 Task: Add the task  Upgrade and migrate company supply chain management to a cloud-based solution to the section Expedition in the project ArmourVault and add a Due Date to the respective task as 2023/11/18
Action: Mouse moved to (73, 259)
Screenshot: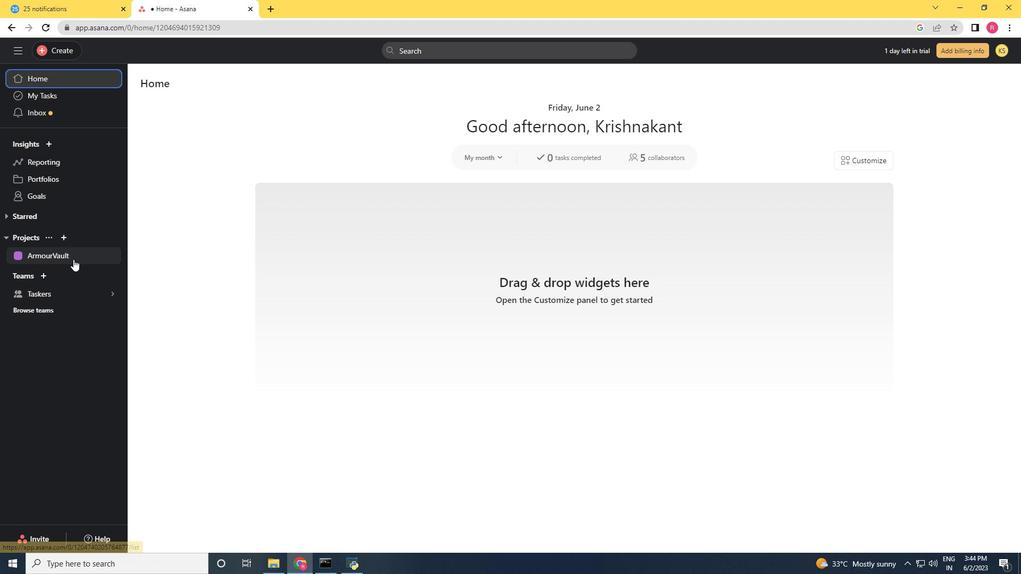 
Action: Mouse pressed left at (73, 259)
Screenshot: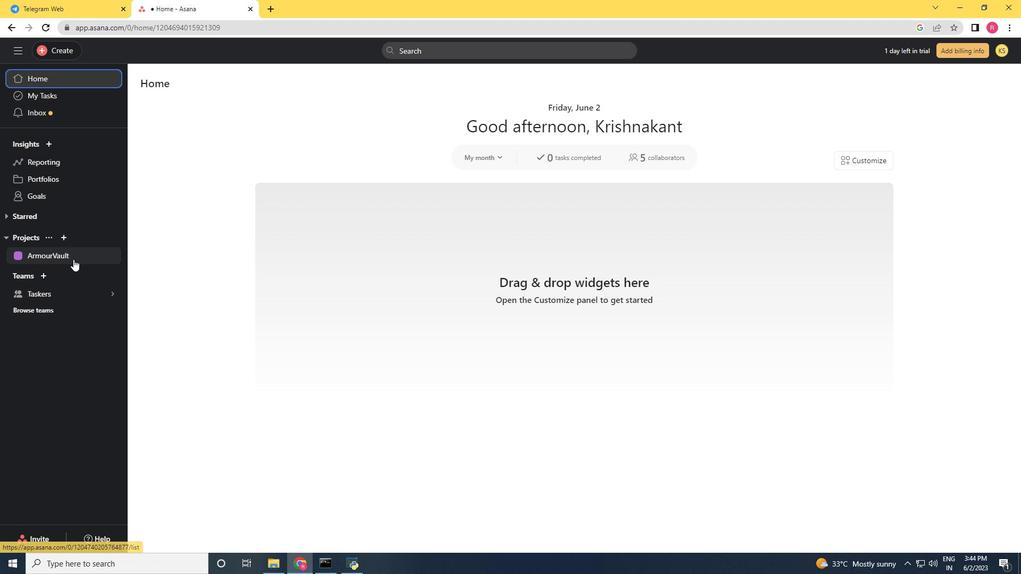 
Action: Mouse moved to (465, 320)
Screenshot: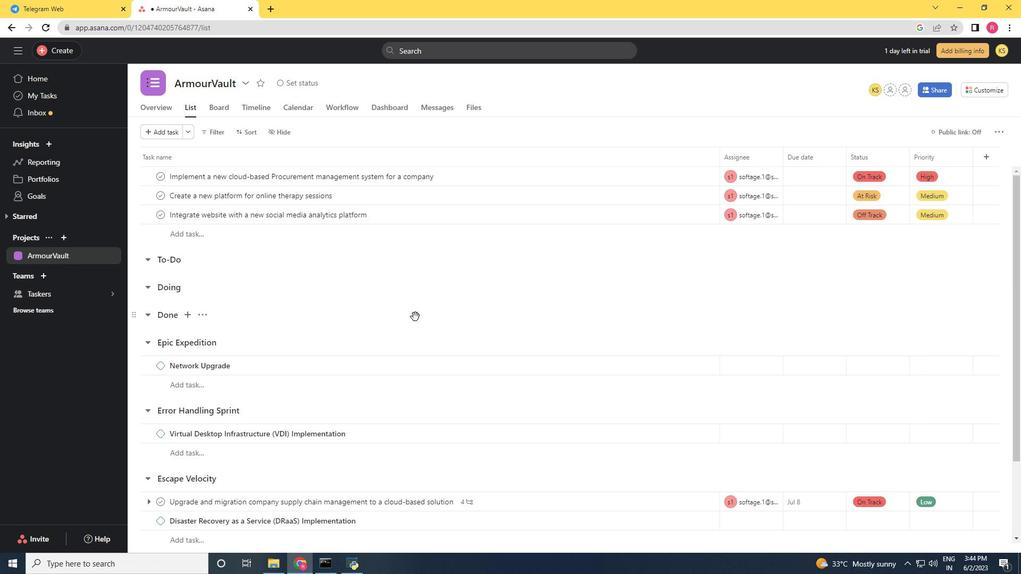 
Action: Mouse scrolled (465, 320) with delta (0, 0)
Screenshot: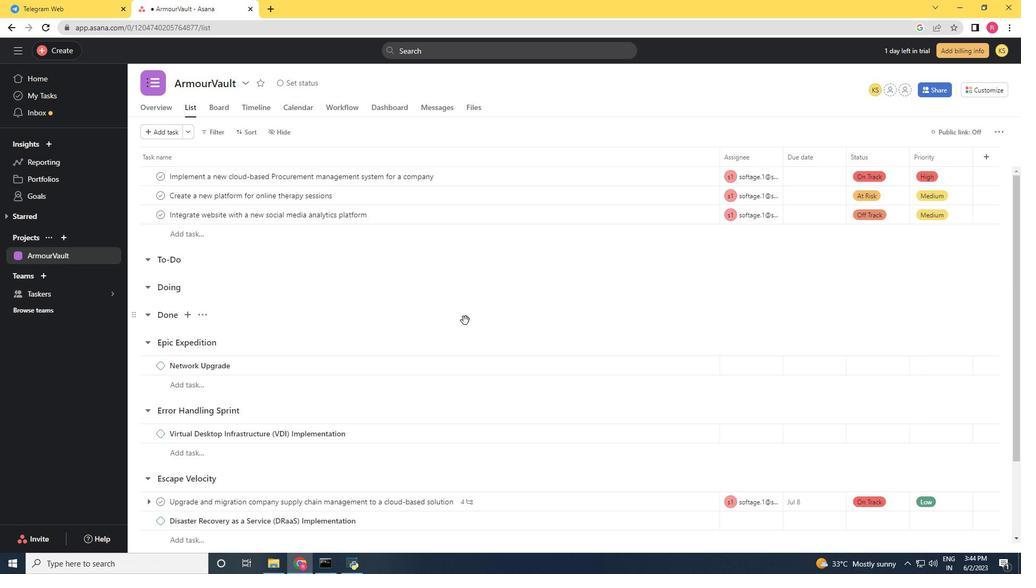 
Action: Mouse moved to (466, 322)
Screenshot: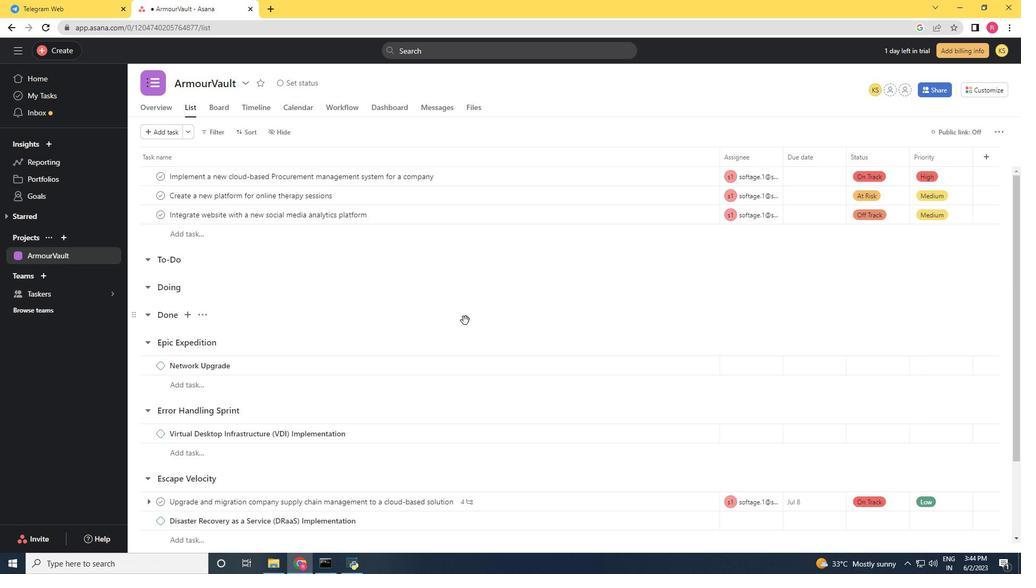 
Action: Mouse scrolled (466, 321) with delta (0, 0)
Screenshot: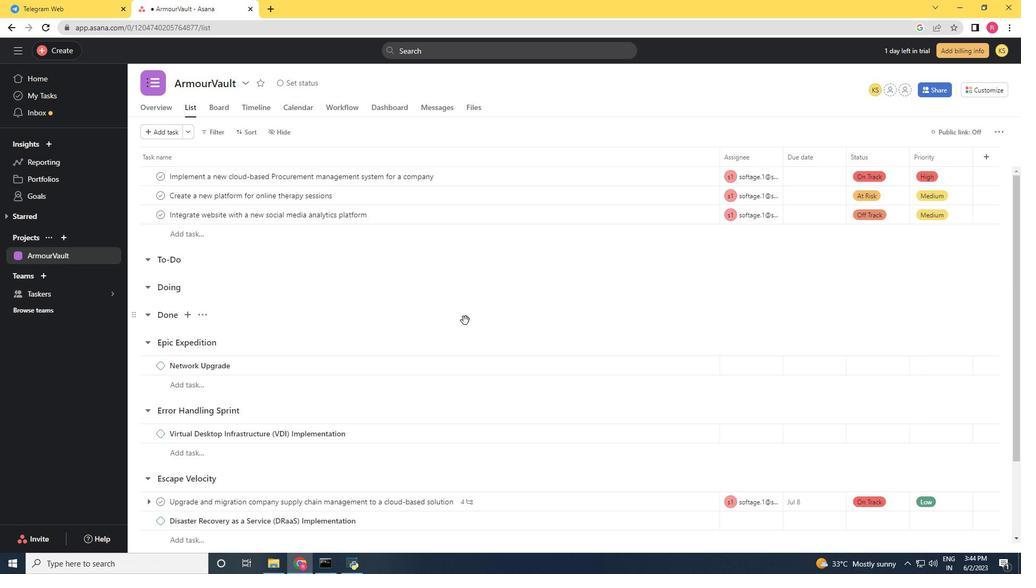 
Action: Mouse moved to (466, 323)
Screenshot: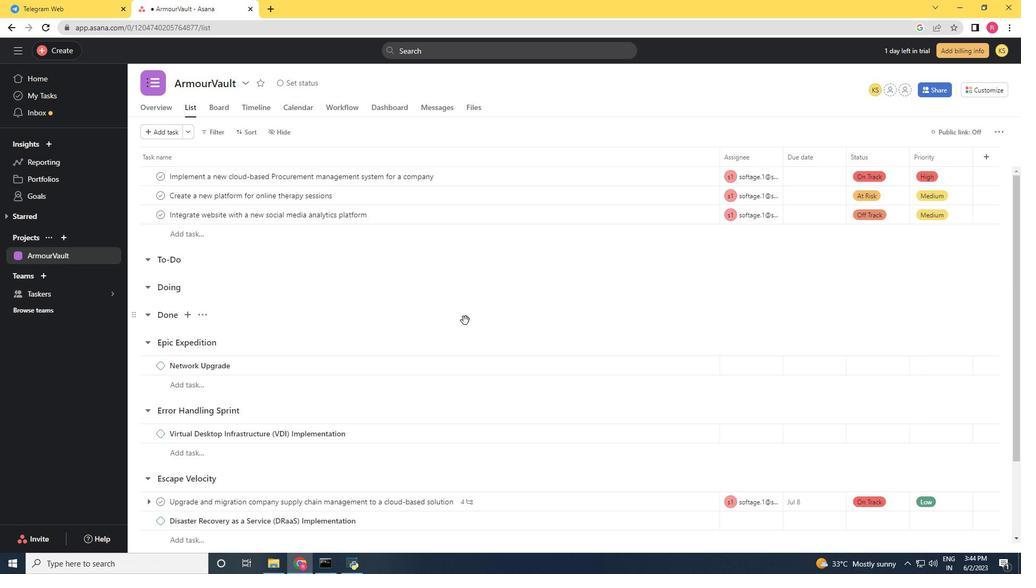 
Action: Mouse scrolled (466, 322) with delta (0, 0)
Screenshot: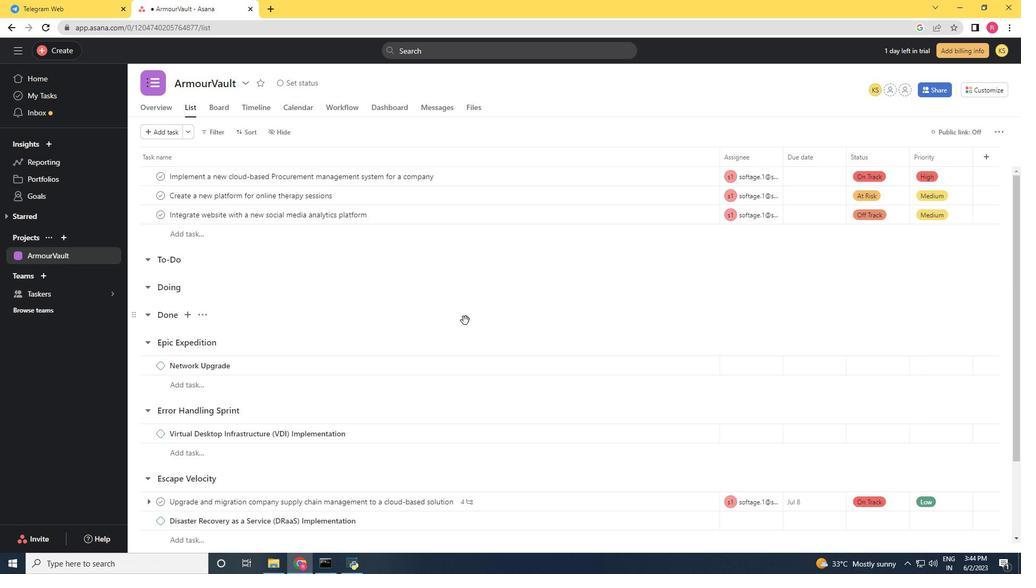 
Action: Mouse moved to (468, 325)
Screenshot: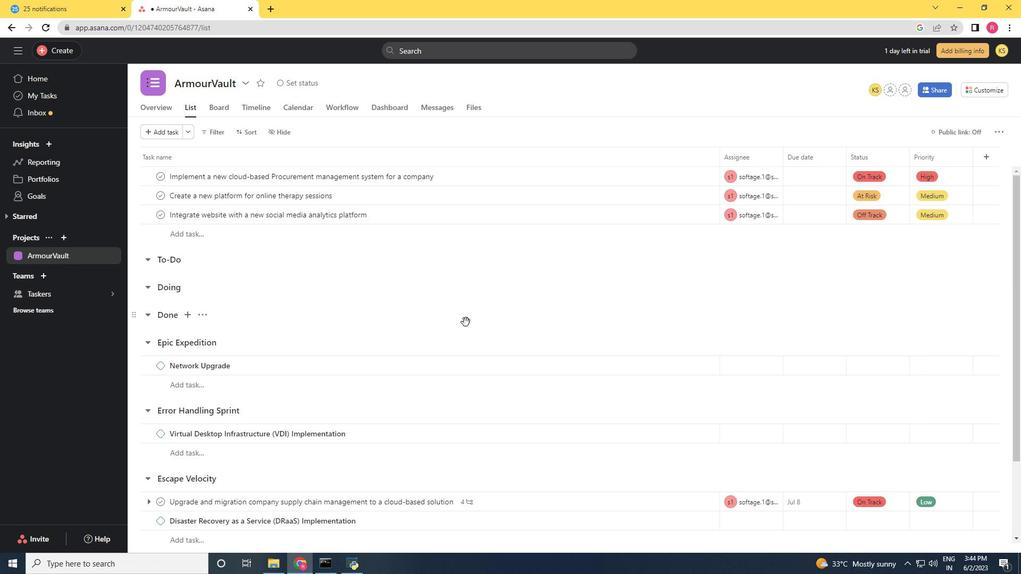 
Action: Mouse scrolled (468, 324) with delta (0, 0)
Screenshot: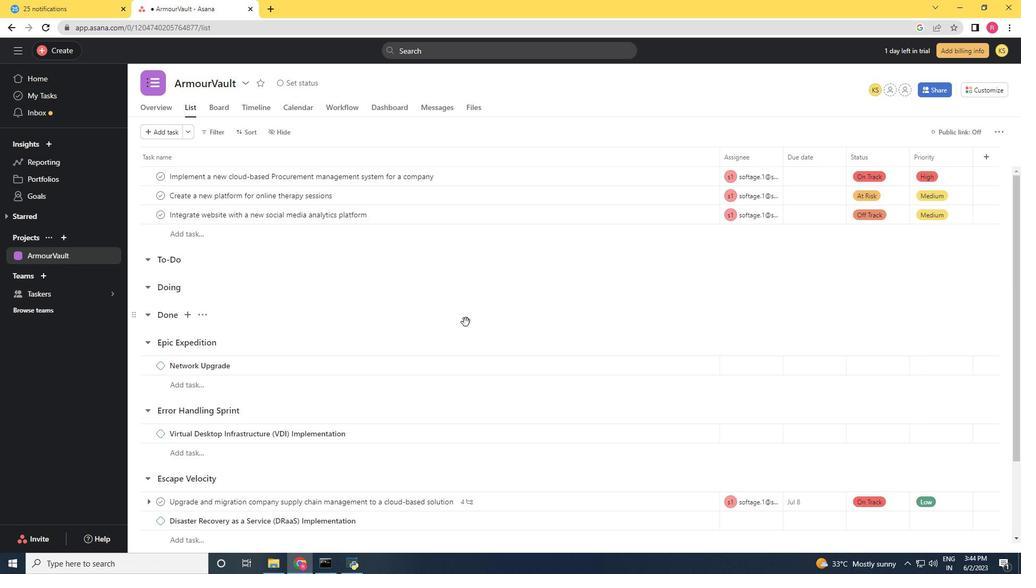 
Action: Mouse moved to (469, 327)
Screenshot: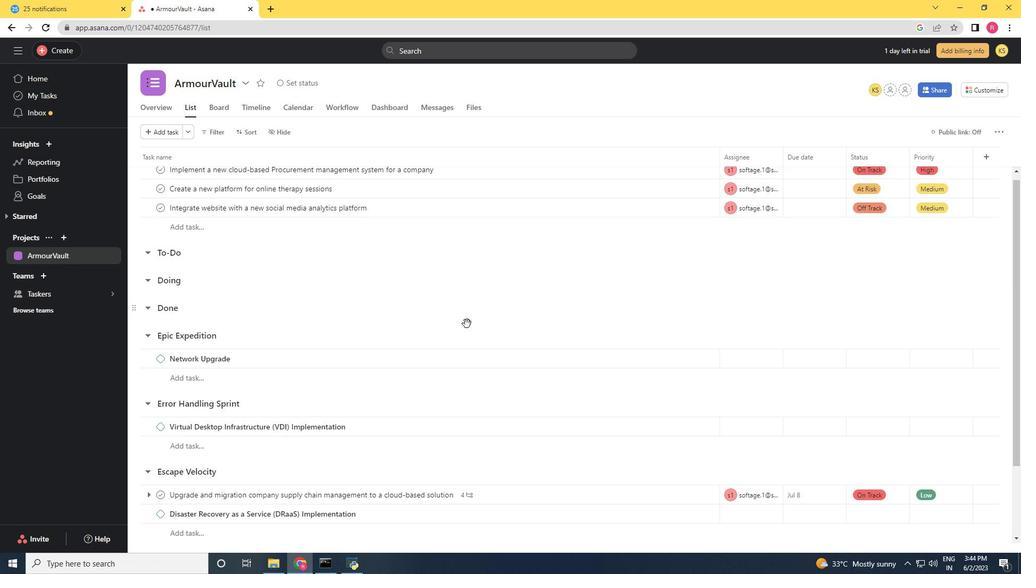 
Action: Mouse scrolled (469, 326) with delta (0, 0)
Screenshot: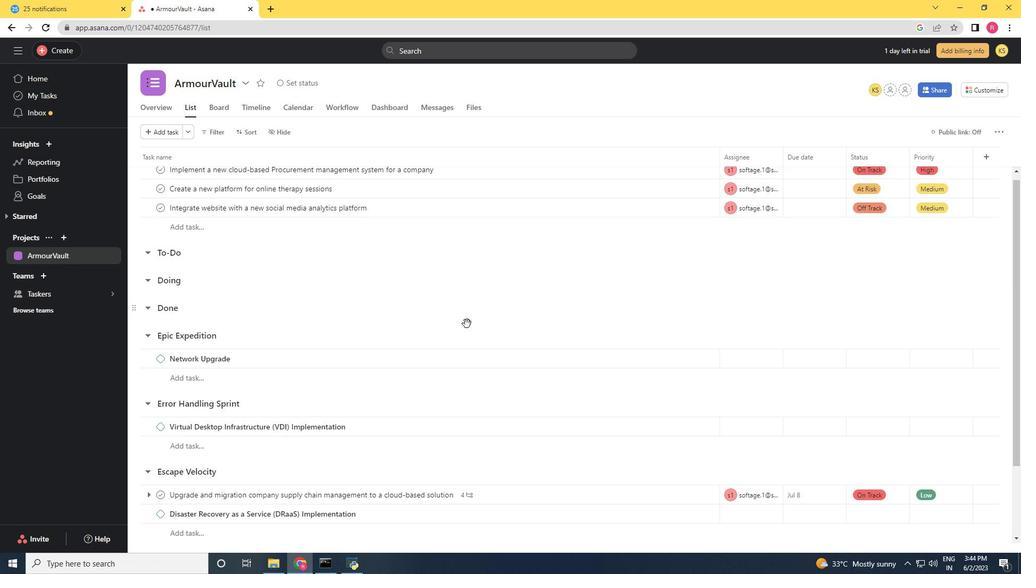 
Action: Mouse moved to (695, 408)
Screenshot: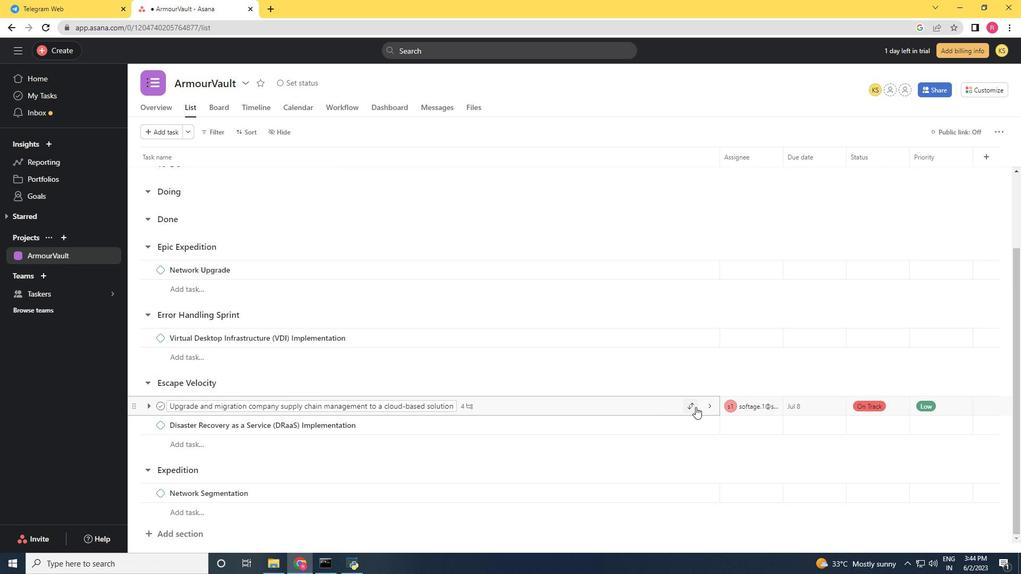 
Action: Mouse pressed left at (695, 408)
Screenshot: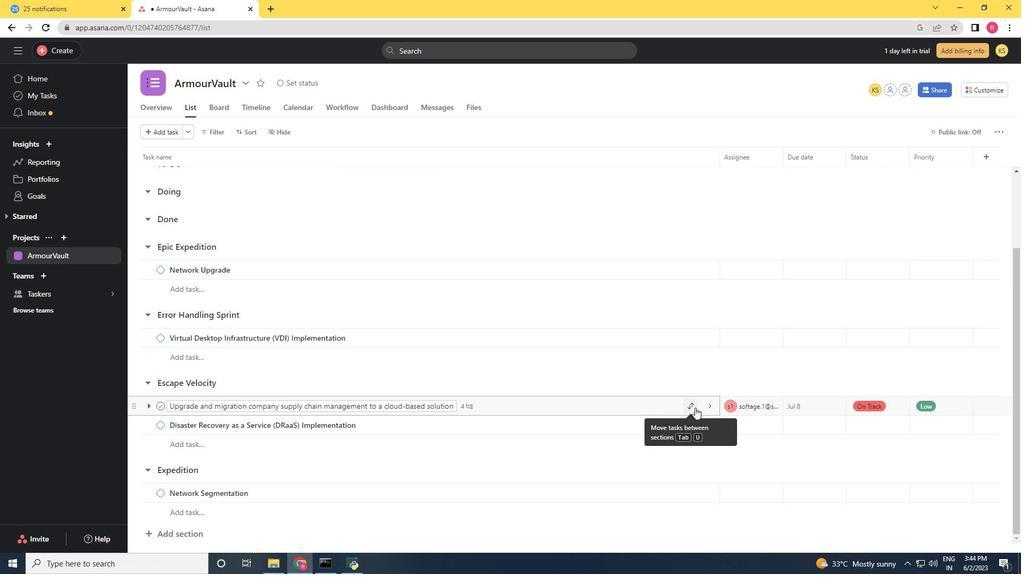 
Action: Mouse moved to (693, 411)
Screenshot: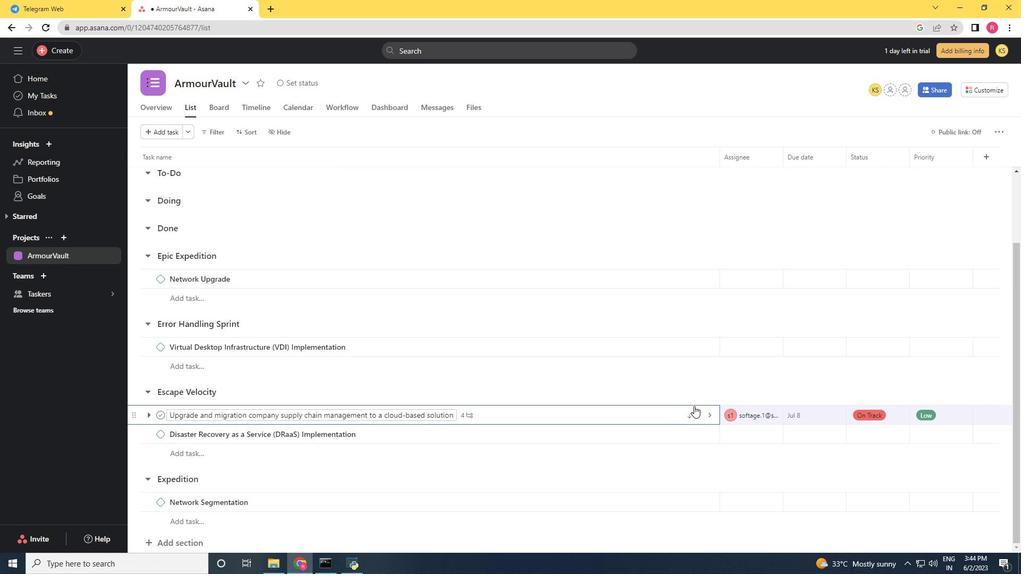 
Action: Mouse pressed left at (693, 411)
Screenshot: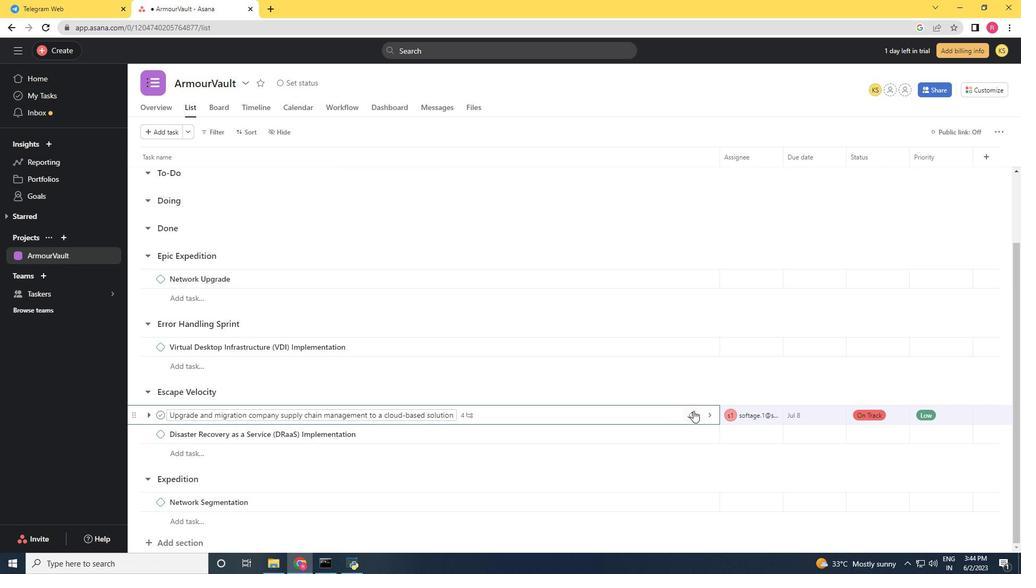 
Action: Mouse moved to (659, 404)
Screenshot: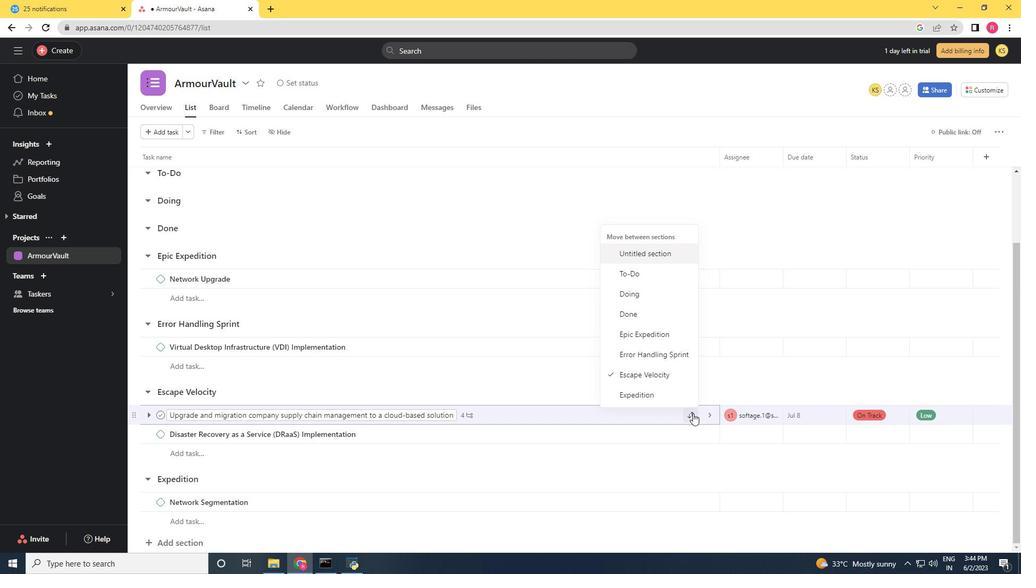 
Action: Mouse pressed left at (659, 404)
Screenshot: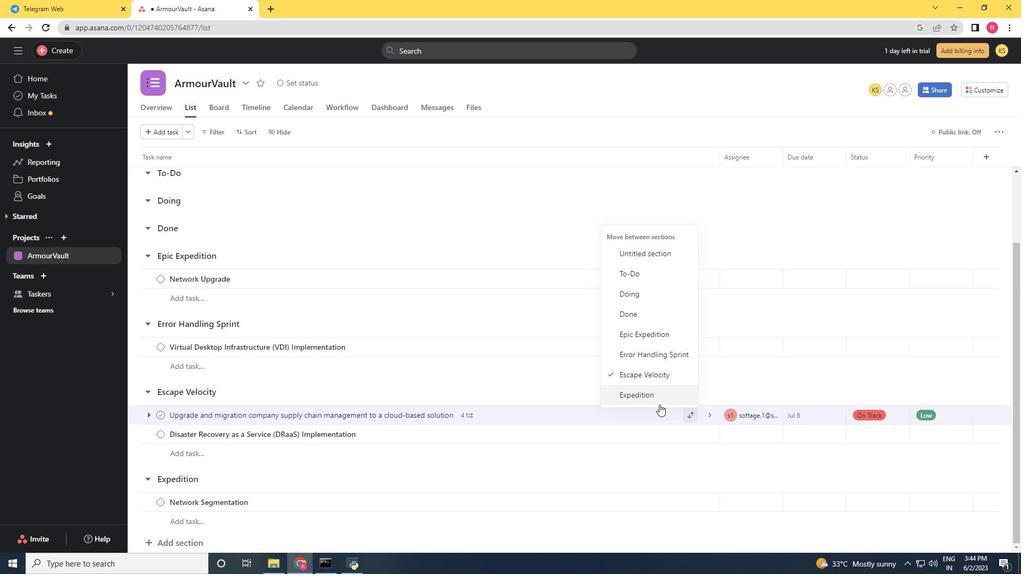 
Action: Mouse moved to (659, 404)
Screenshot: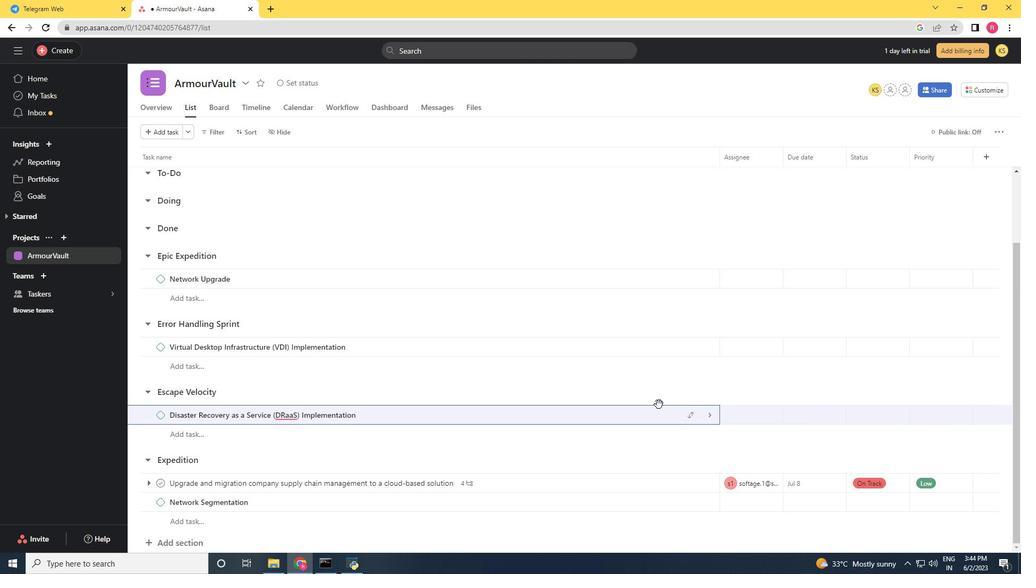 
Action: Mouse scrolled (659, 404) with delta (0, 0)
Screenshot: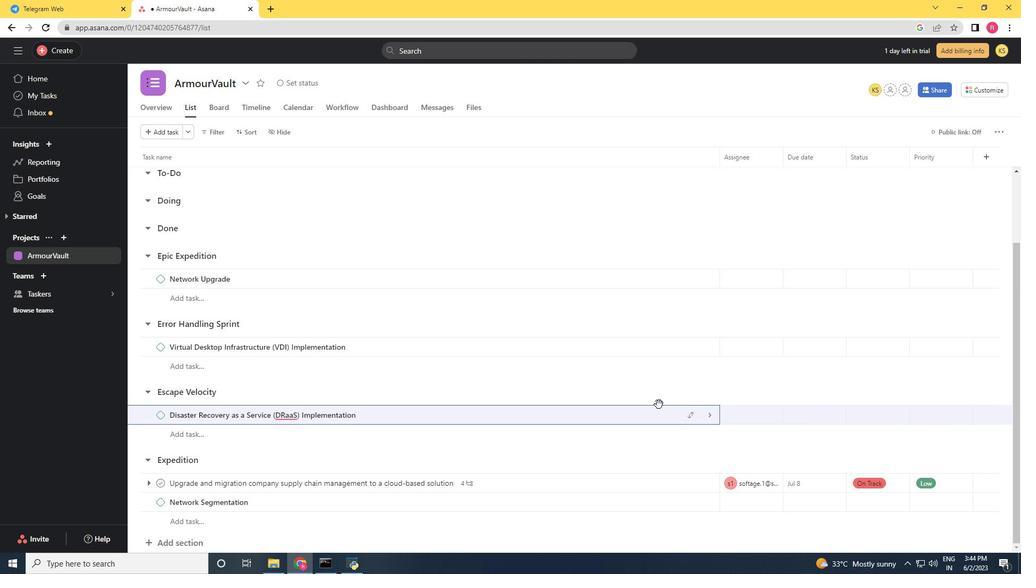 
Action: Mouse moved to (659, 405)
Screenshot: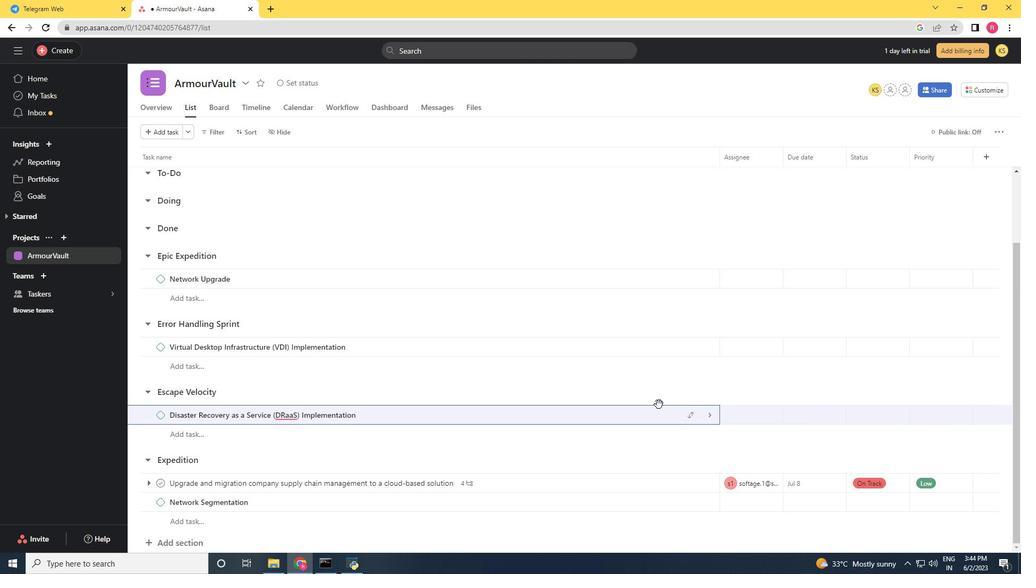 
Action: Mouse scrolled (659, 404) with delta (0, 0)
Screenshot: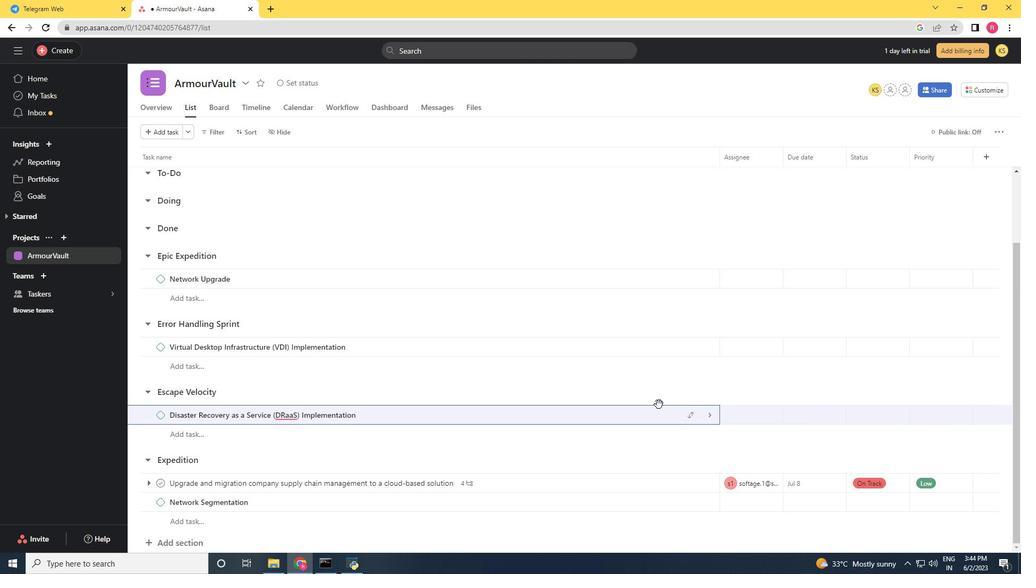 
Action: Mouse moved to (659, 405)
Screenshot: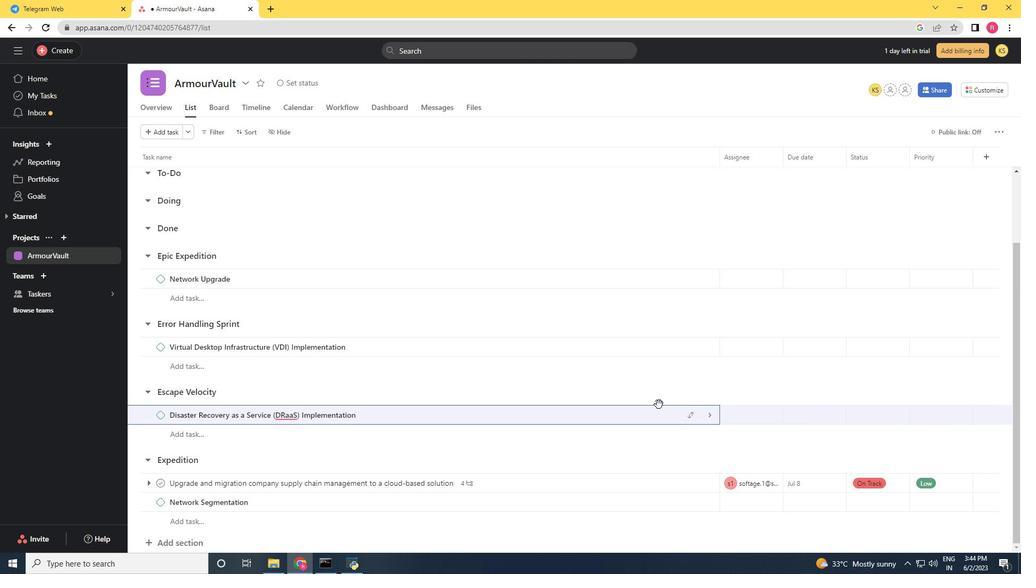 
Action: Mouse scrolled (659, 405) with delta (0, 0)
Screenshot: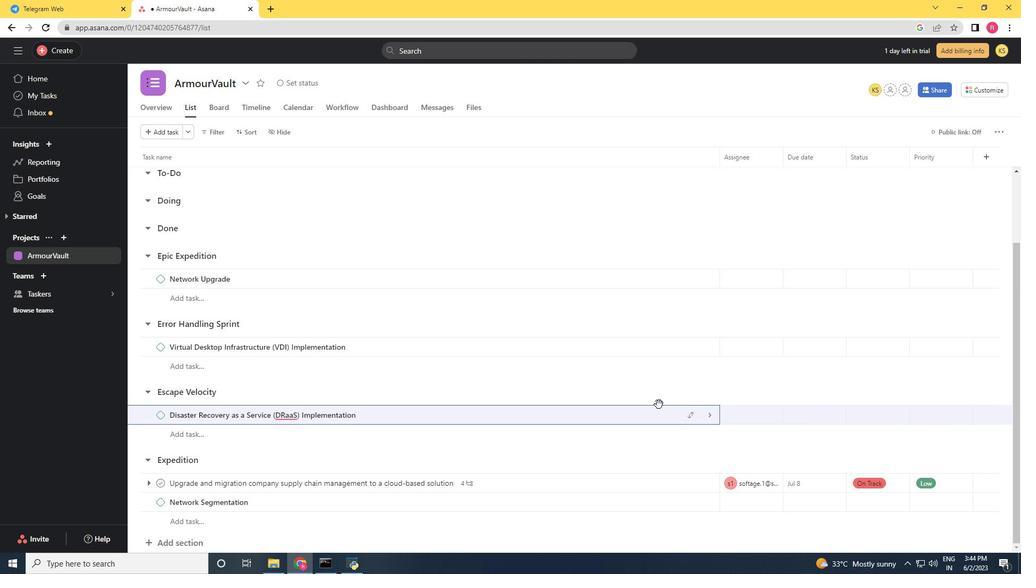 
Action: Mouse moved to (659, 406)
Screenshot: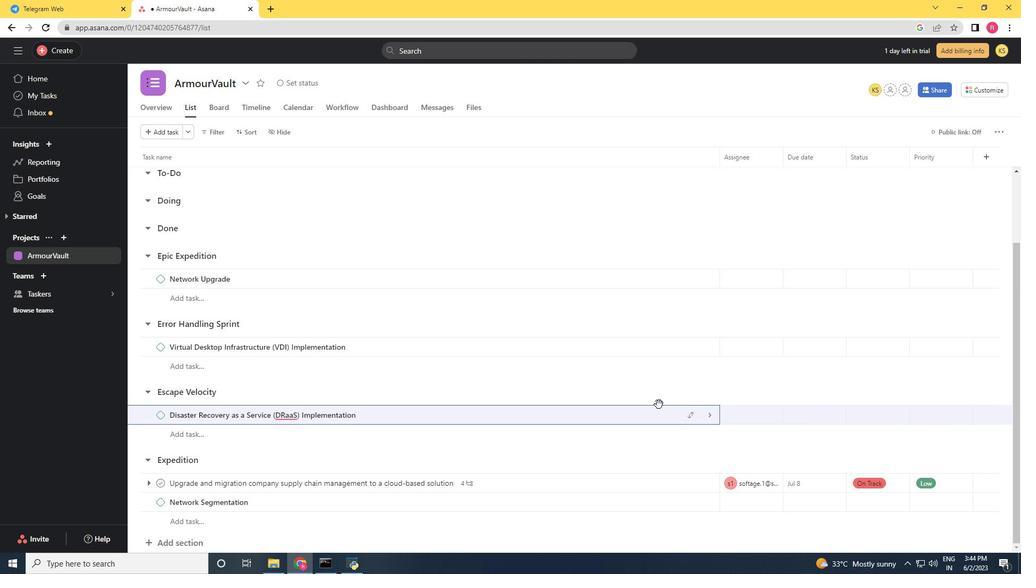 
Action: Mouse scrolled (659, 405) with delta (0, 0)
Screenshot: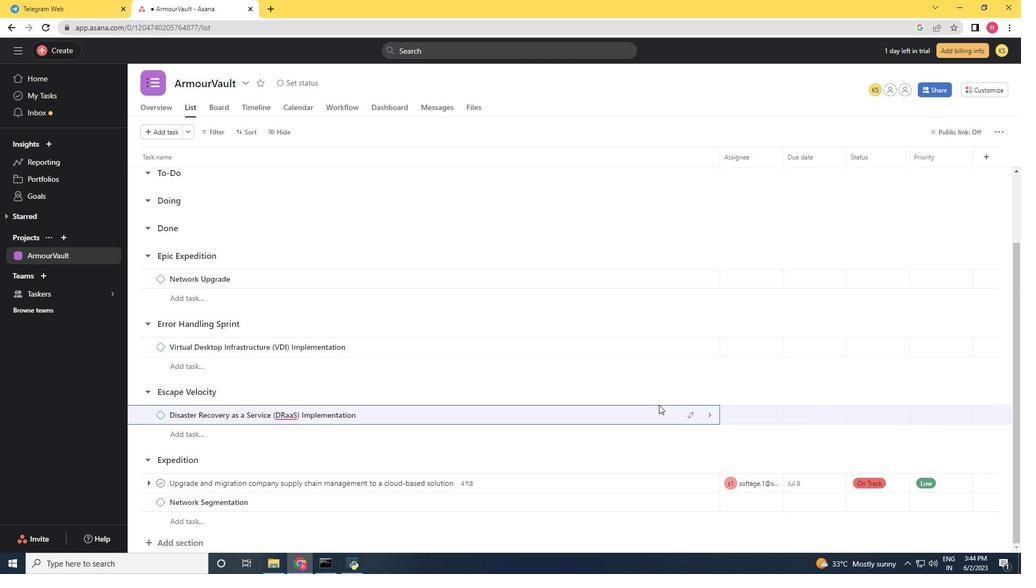 
Action: Mouse moved to (631, 485)
Screenshot: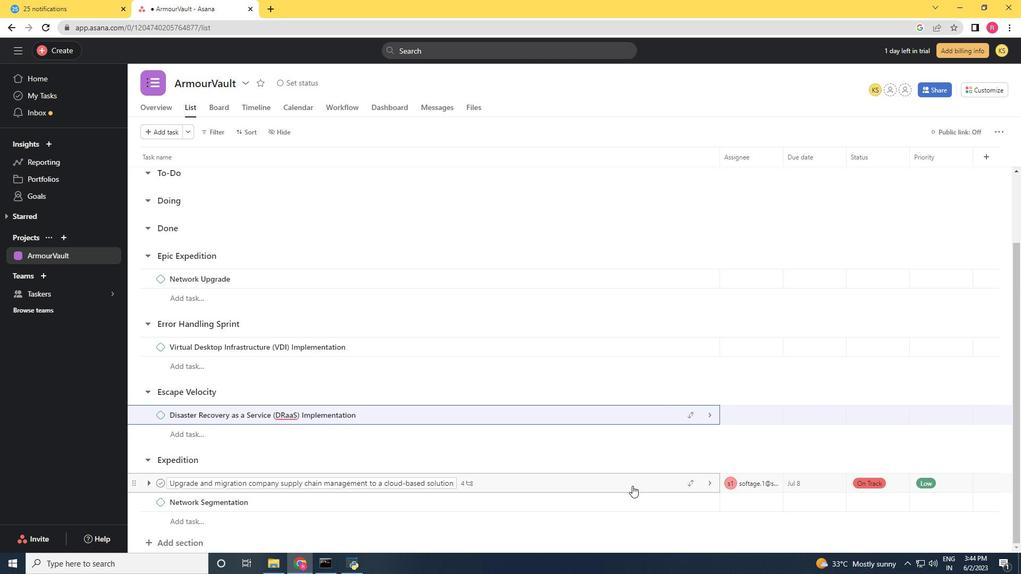 
Action: Mouse pressed left at (631, 485)
Screenshot: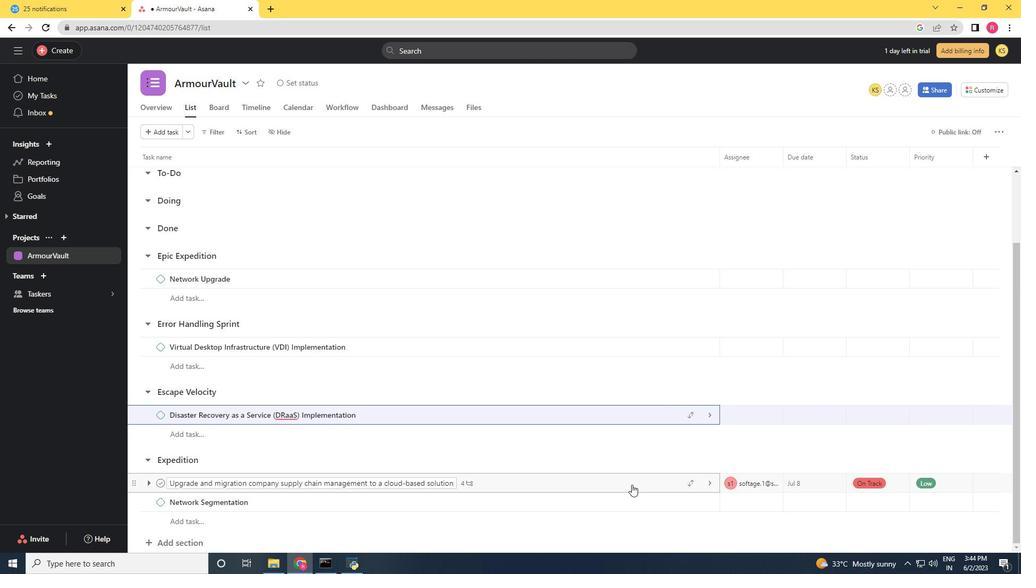 
Action: Mouse moved to (782, 229)
Screenshot: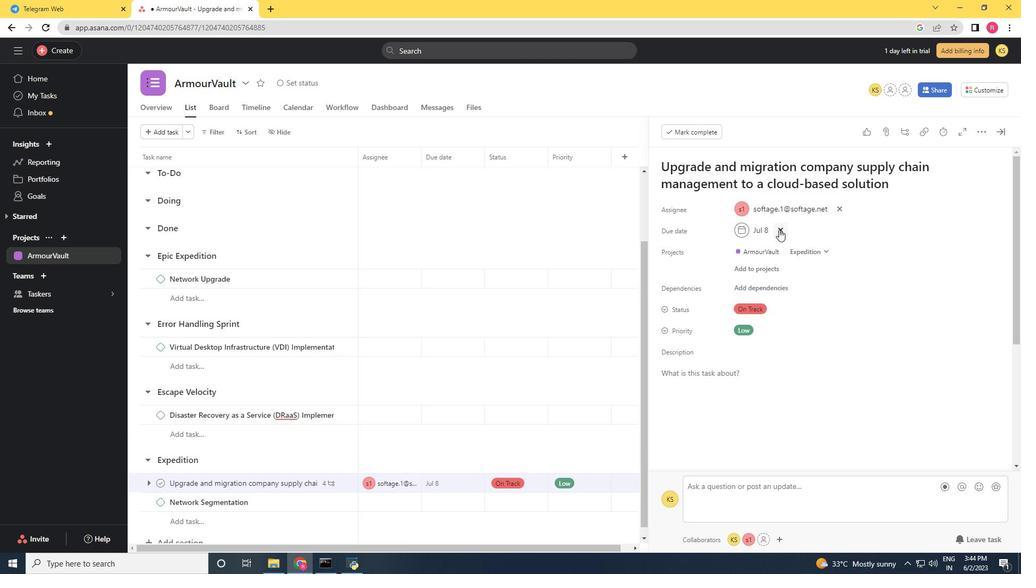
Action: Mouse pressed left at (782, 229)
Screenshot: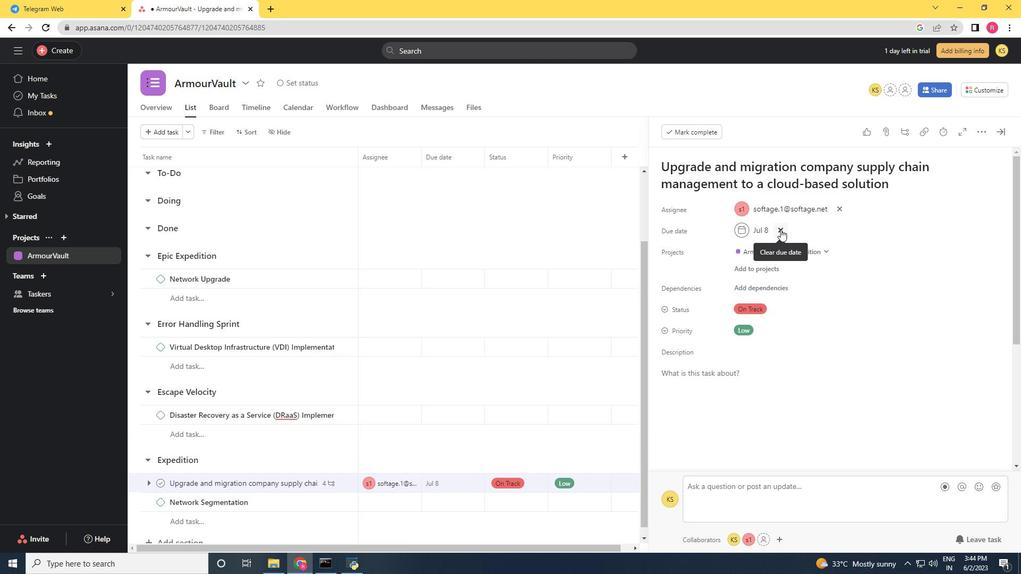 
Action: Mouse moved to (763, 229)
Screenshot: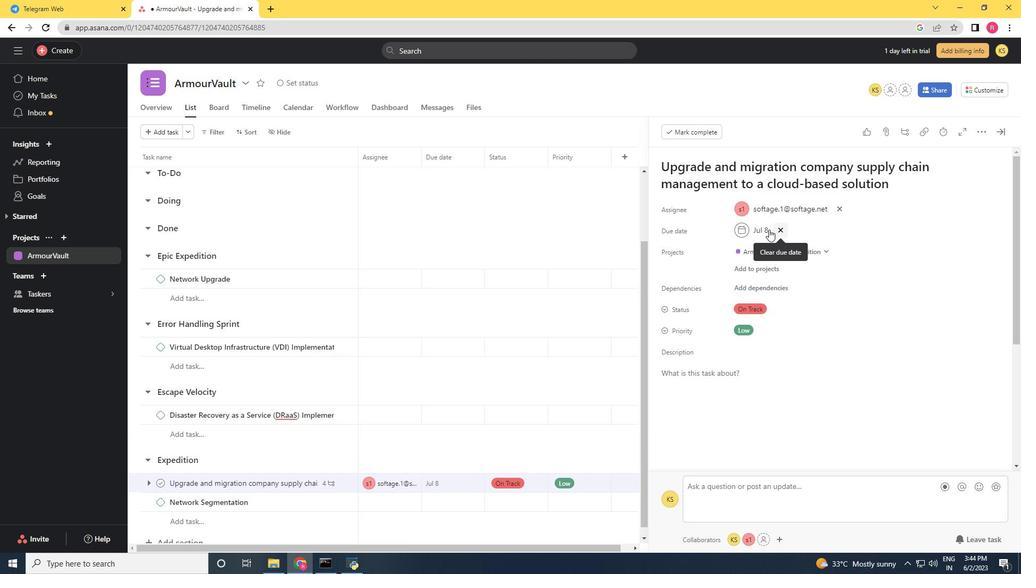 
Action: Mouse pressed left at (763, 229)
Screenshot: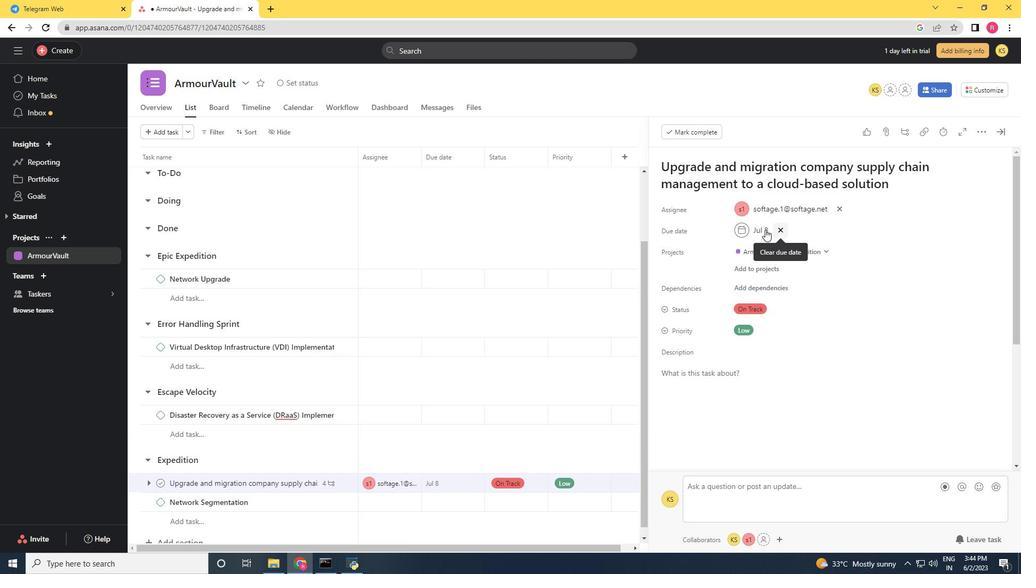 
Action: Mouse moved to (866, 285)
Screenshot: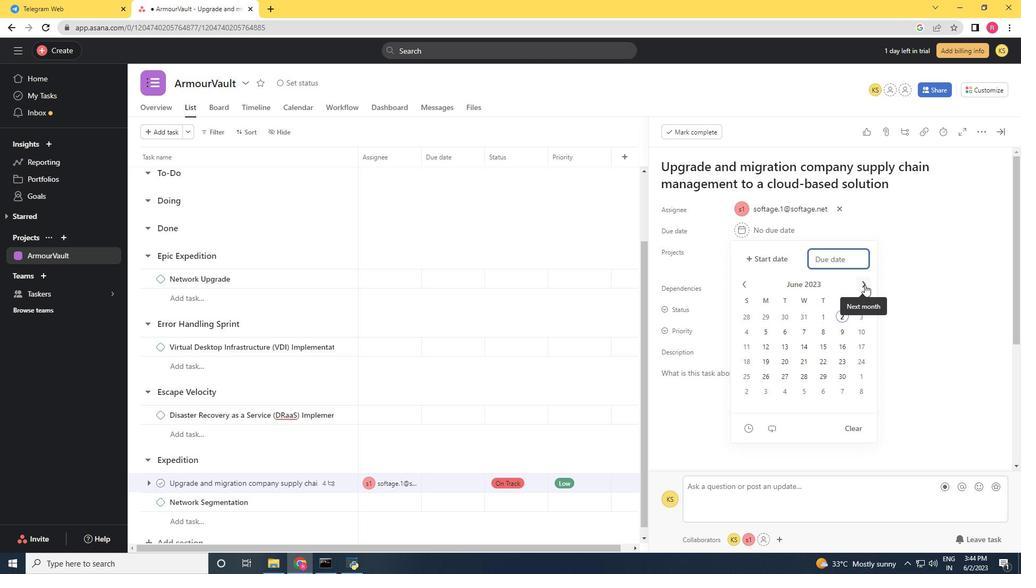 
Action: Mouse pressed left at (866, 285)
Screenshot: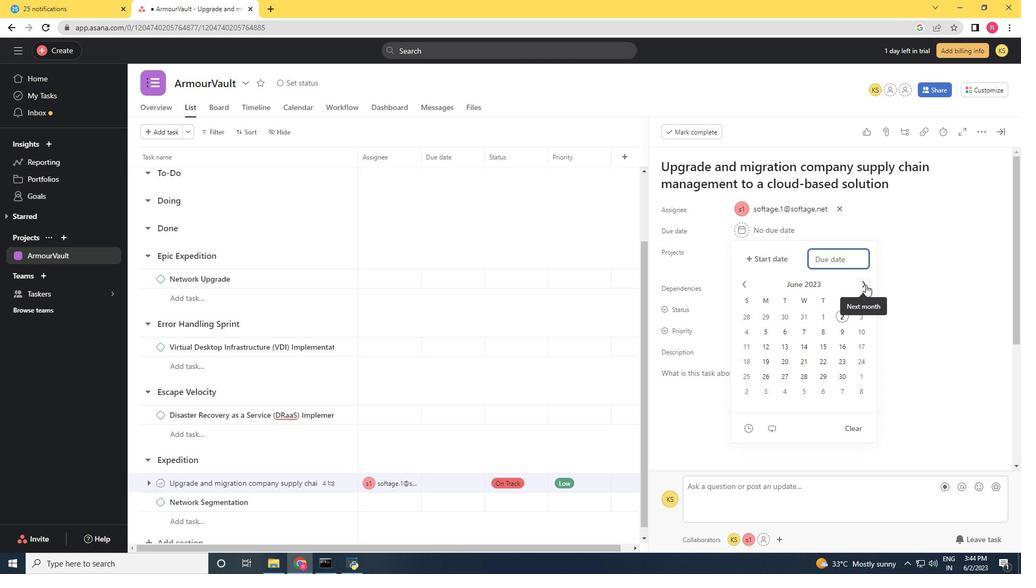 
Action: Mouse pressed left at (866, 285)
Screenshot: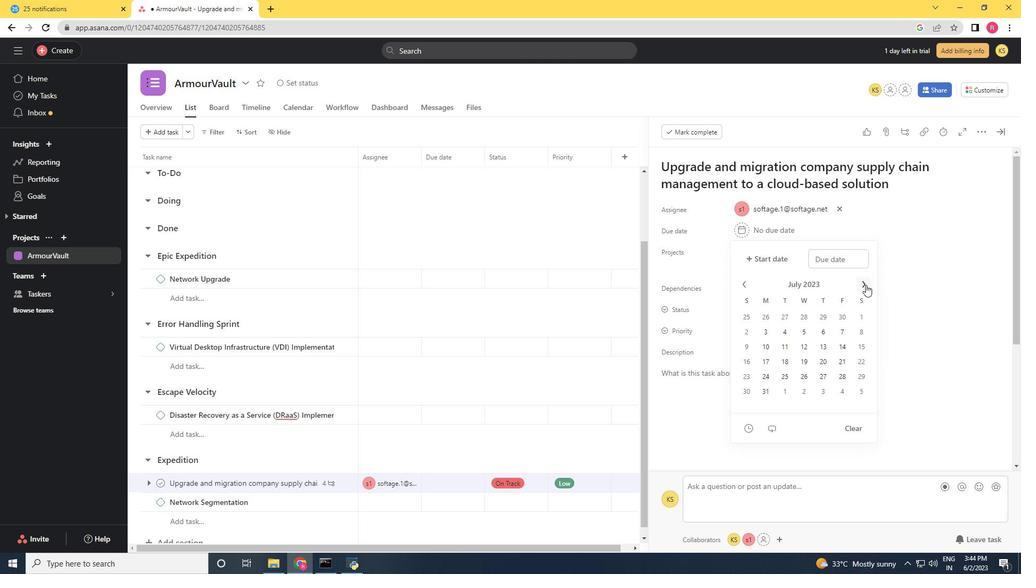 
Action: Mouse pressed left at (866, 285)
Screenshot: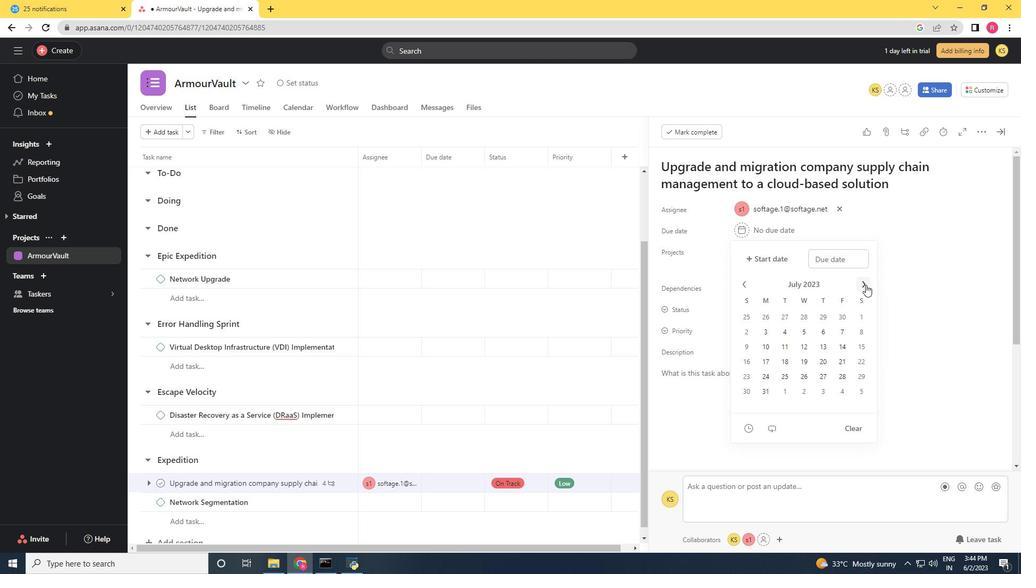 
Action: Mouse moved to (866, 285)
Screenshot: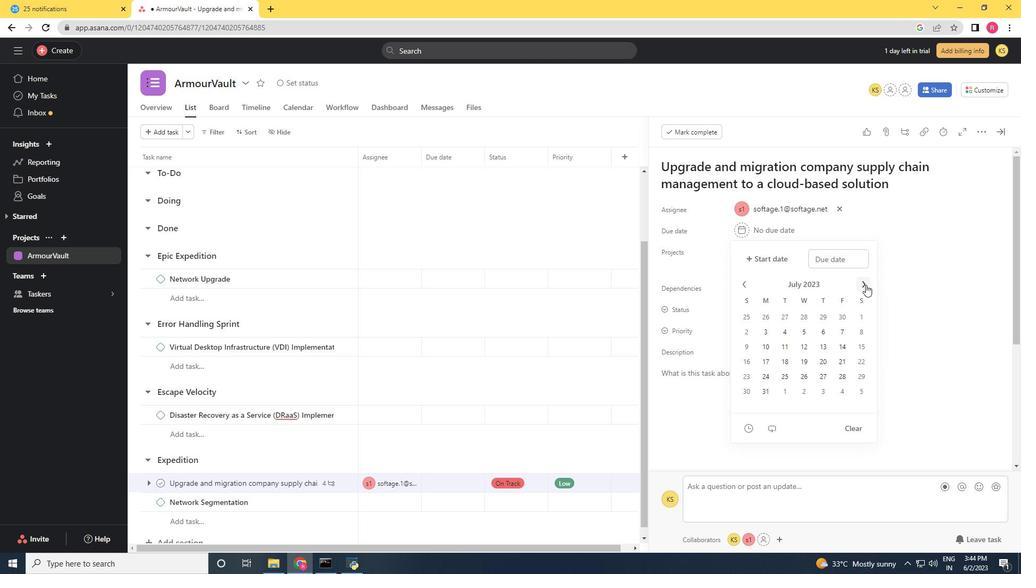 
Action: Mouse pressed left at (866, 285)
Screenshot: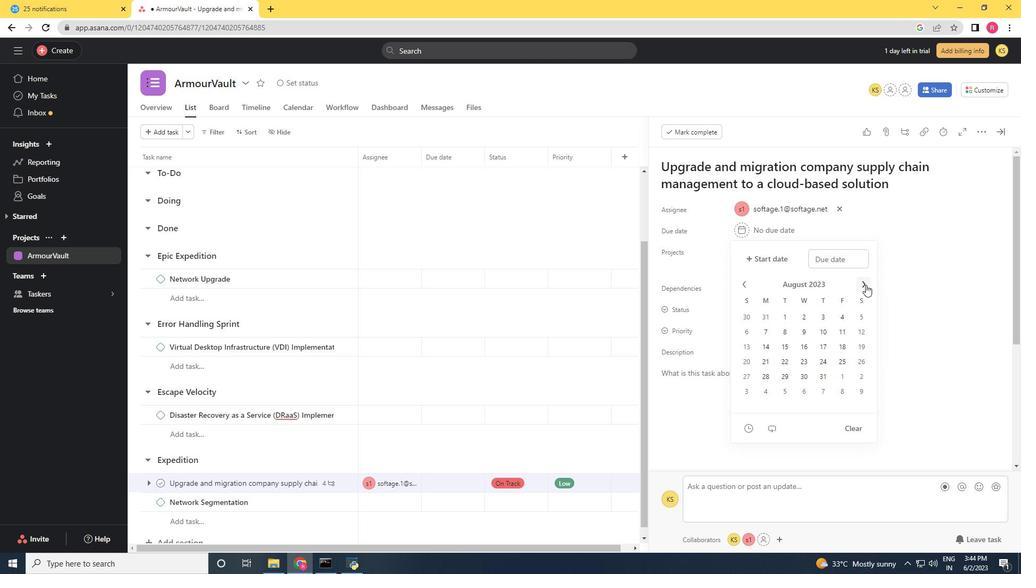
Action: Mouse pressed left at (866, 285)
Screenshot: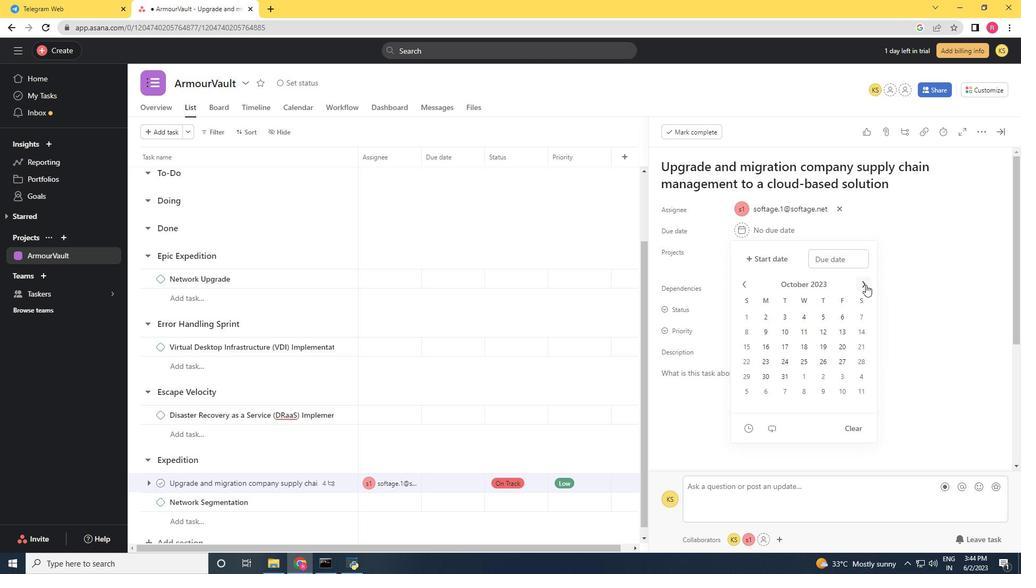 
Action: Mouse moved to (859, 346)
Screenshot: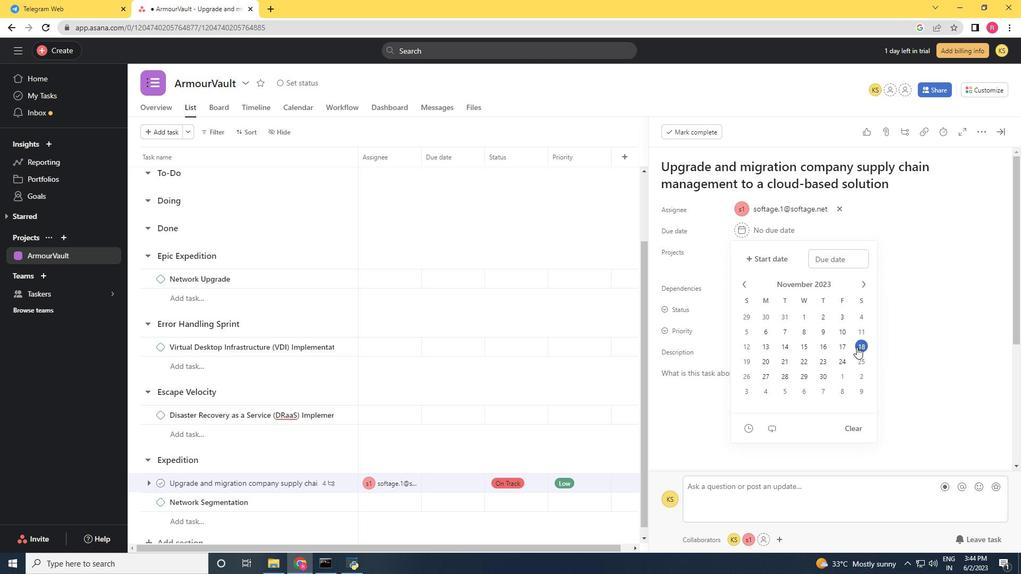 
Action: Mouse pressed left at (859, 346)
Screenshot: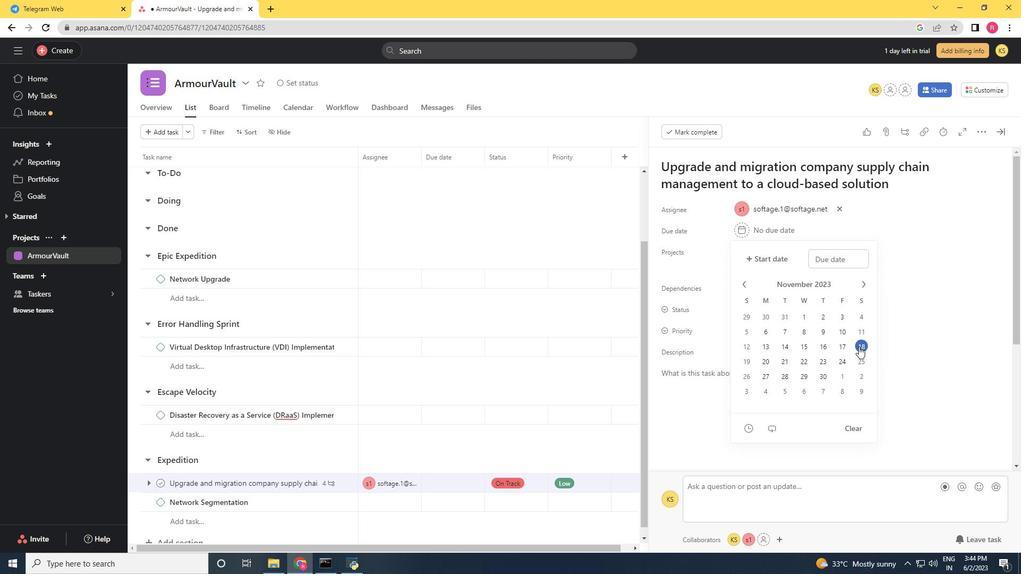 
Action: Mouse moved to (906, 329)
Screenshot: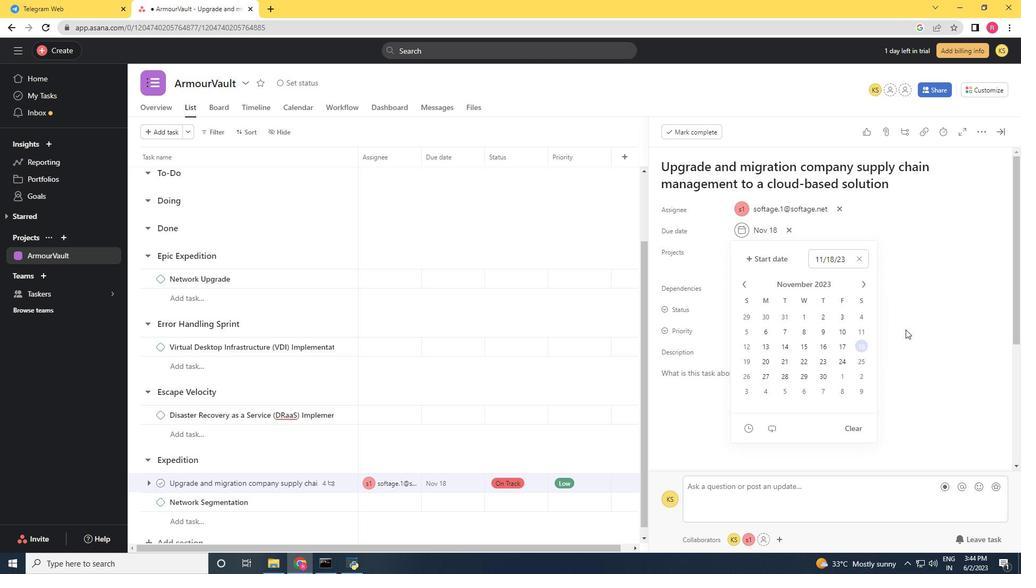 
Action: Mouse pressed left at (906, 329)
Screenshot: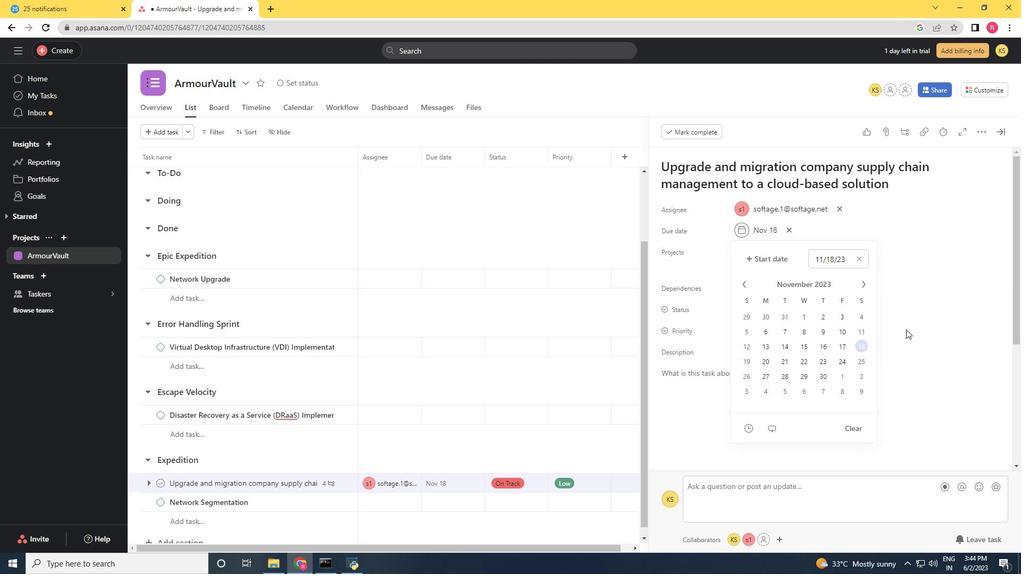 
Action: Mouse moved to (1001, 132)
Screenshot: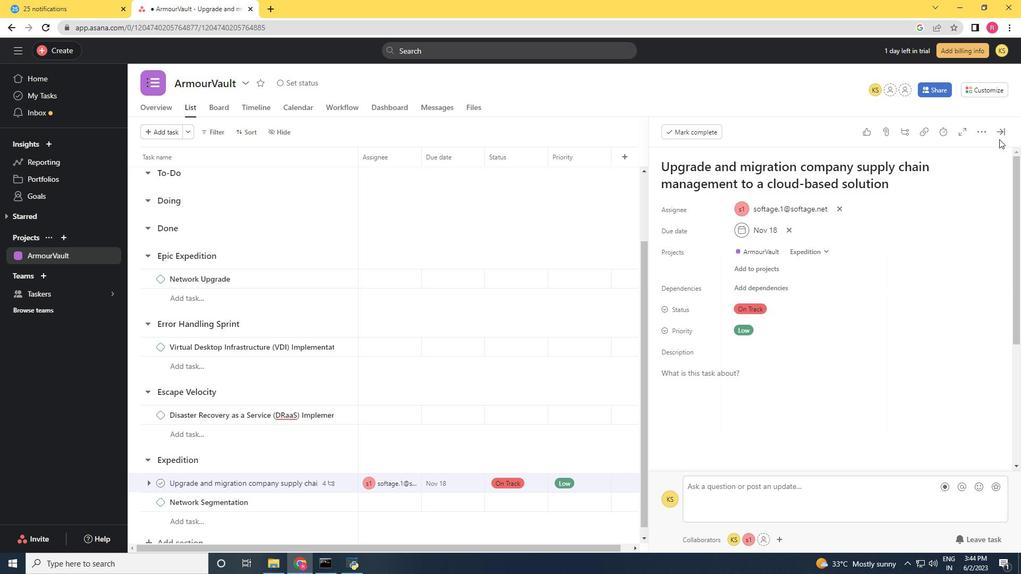 
Action: Mouse pressed left at (1001, 132)
Screenshot: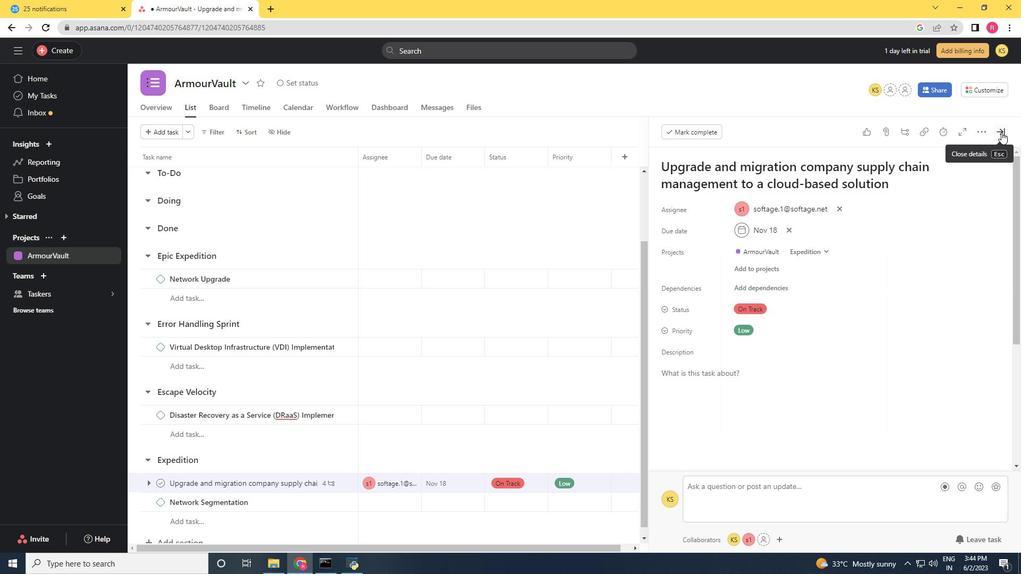 
Action: Mouse moved to (970, 151)
Screenshot: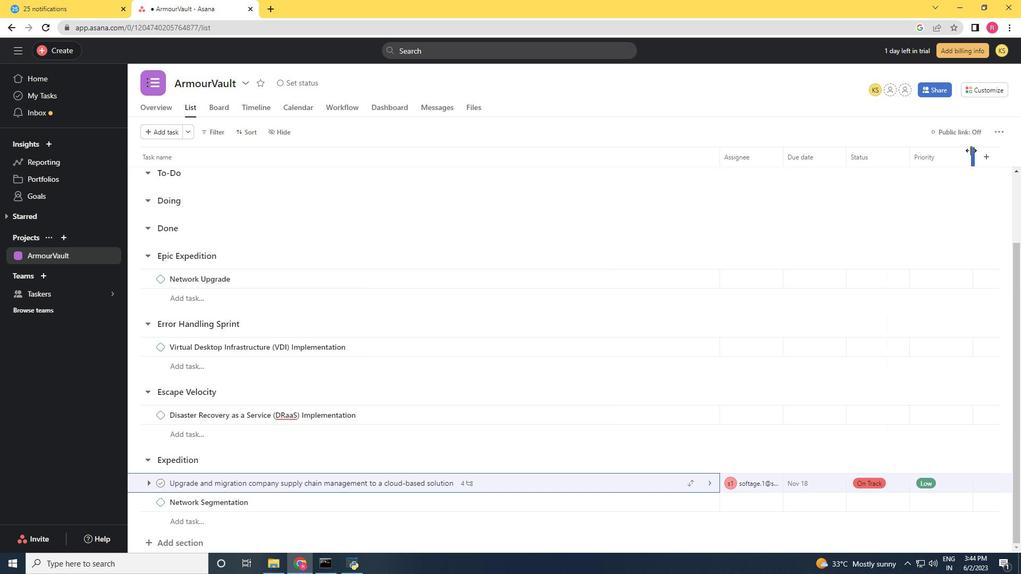 
